 Task: Edit the theme color of the profile "Smith" to Beige.
Action: Mouse moved to (1093, 33)
Screenshot: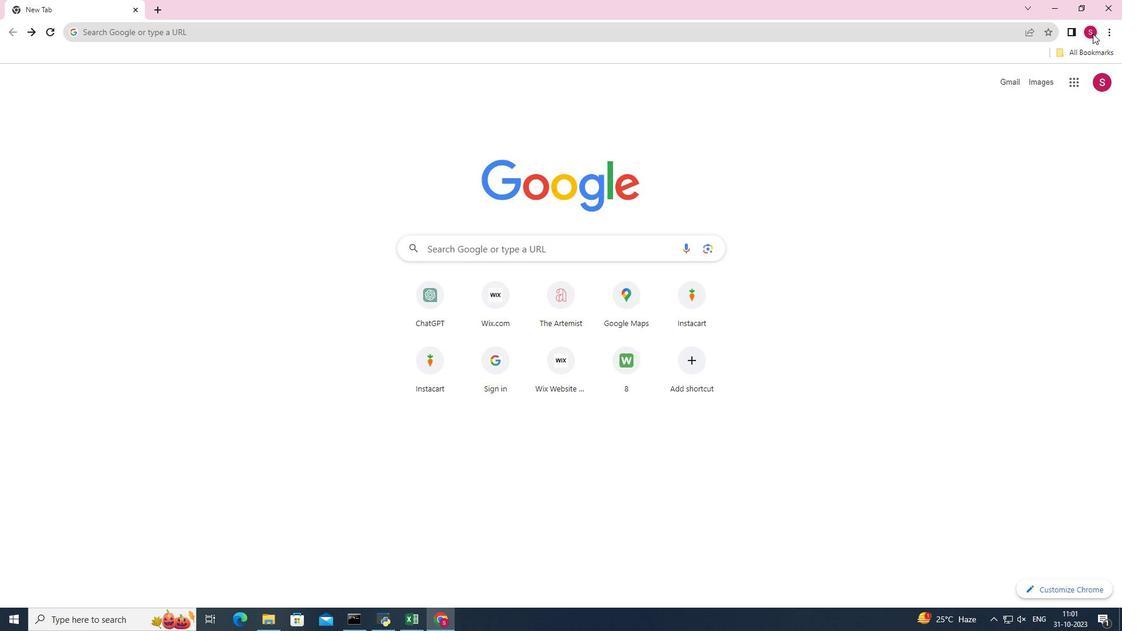 
Action: Mouse pressed left at (1093, 33)
Screenshot: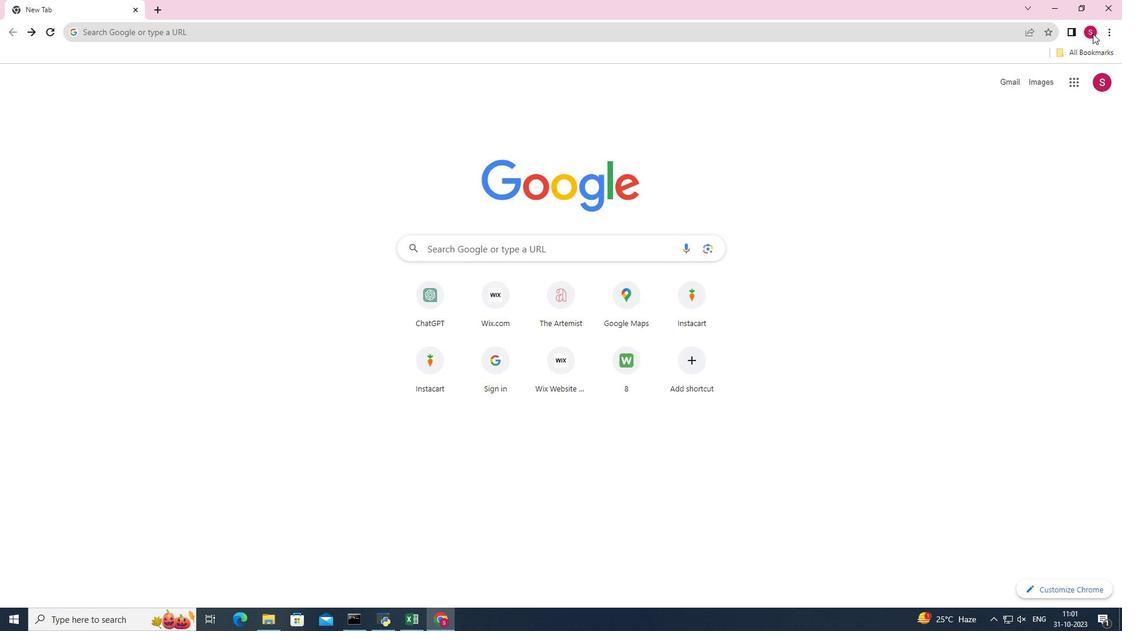 
Action: Mouse moved to (1082, 296)
Screenshot: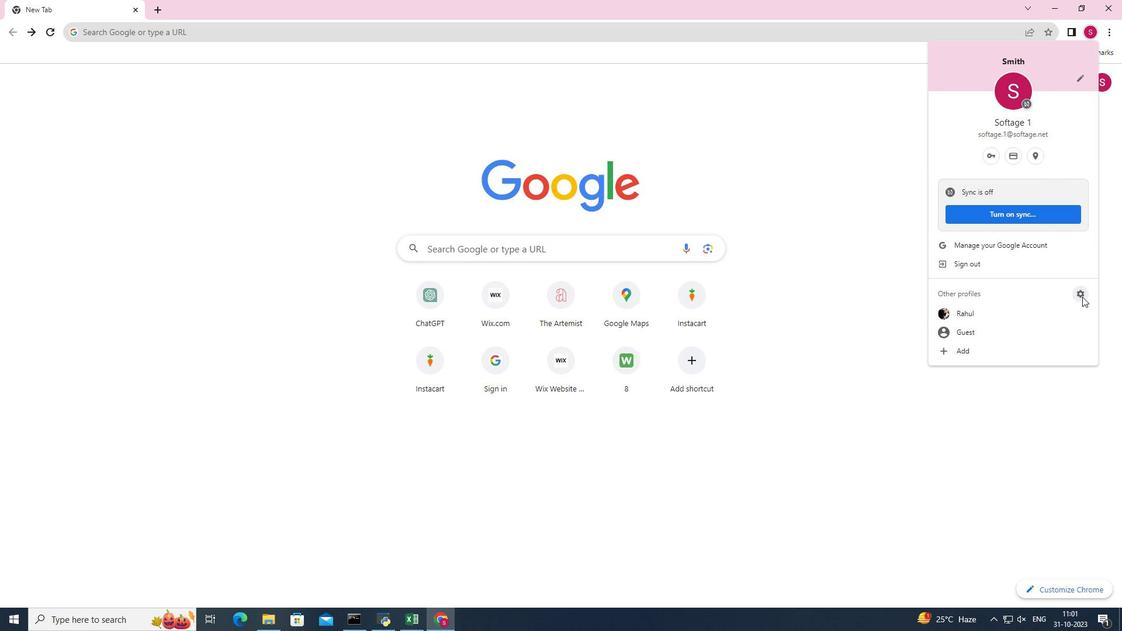
Action: Mouse pressed left at (1082, 296)
Screenshot: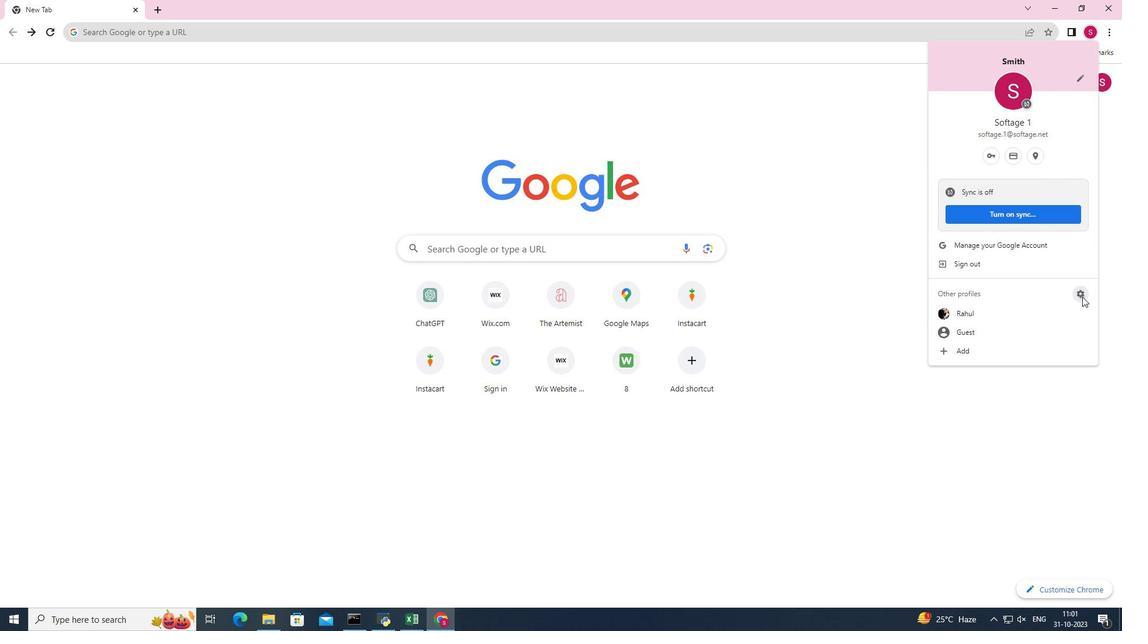 
Action: Mouse moved to (600, 315)
Screenshot: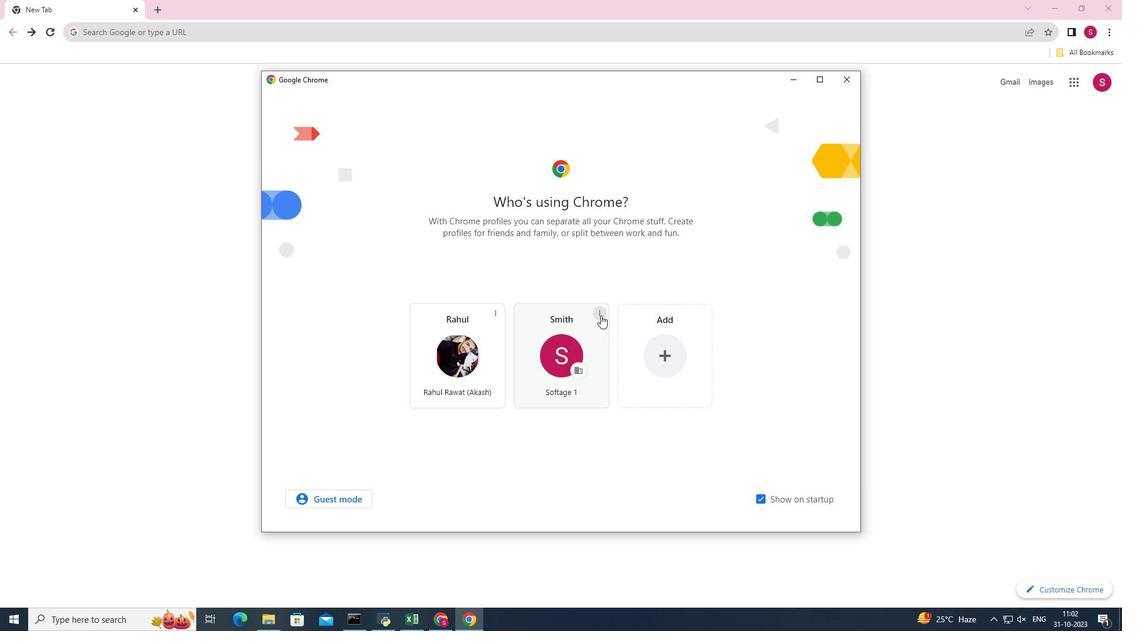 
Action: Mouse pressed left at (600, 315)
Screenshot: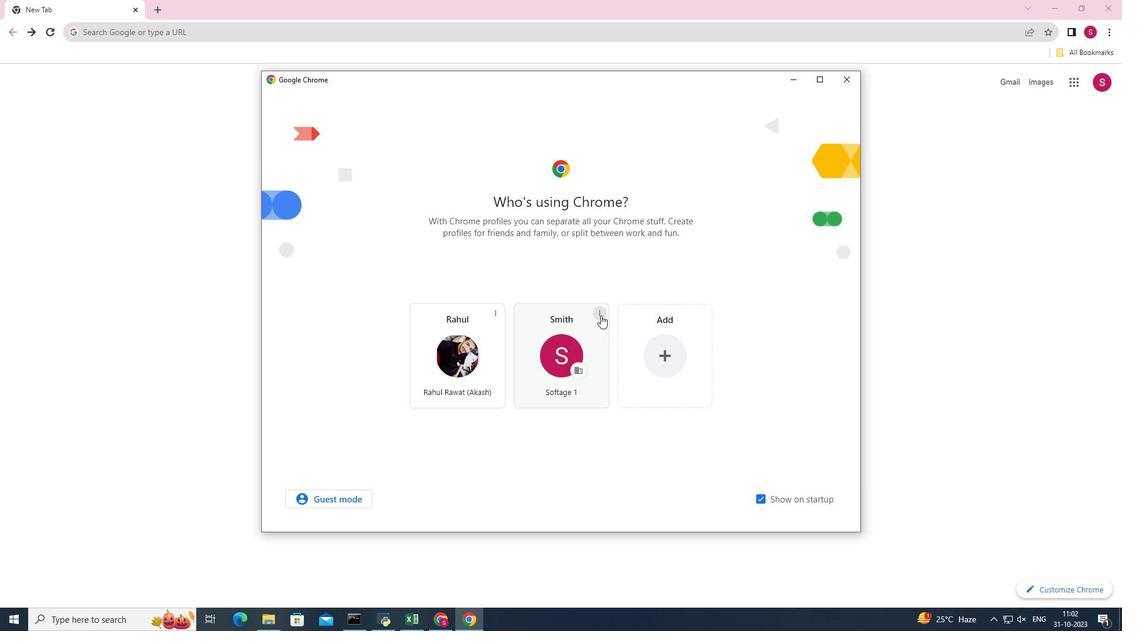 
Action: Mouse moved to (597, 317)
Screenshot: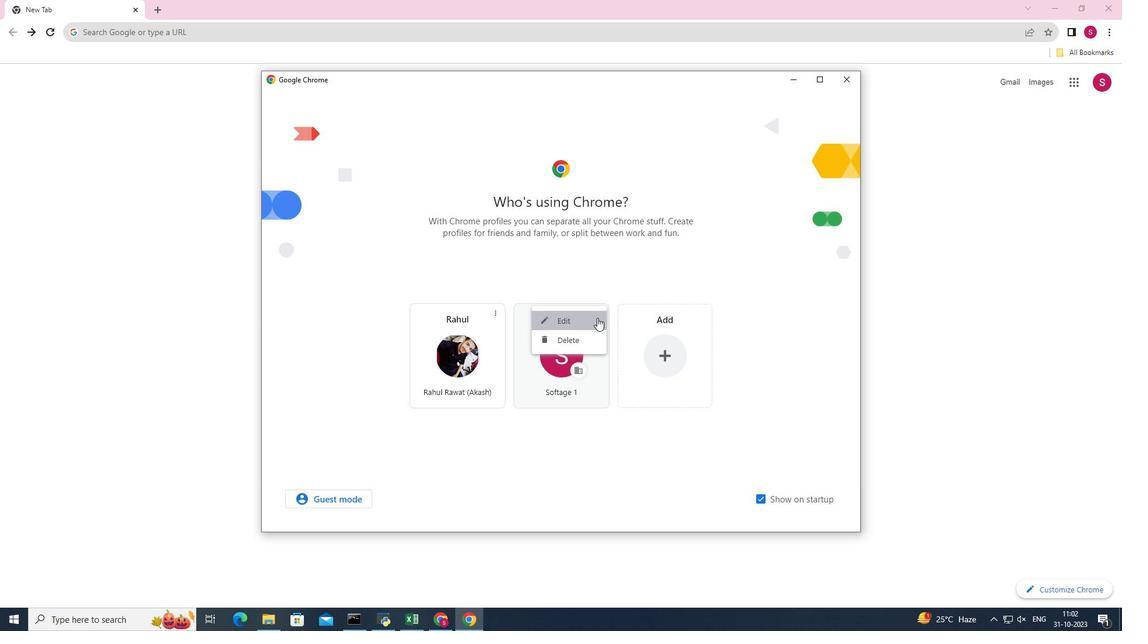 
Action: Mouse pressed left at (597, 317)
Screenshot: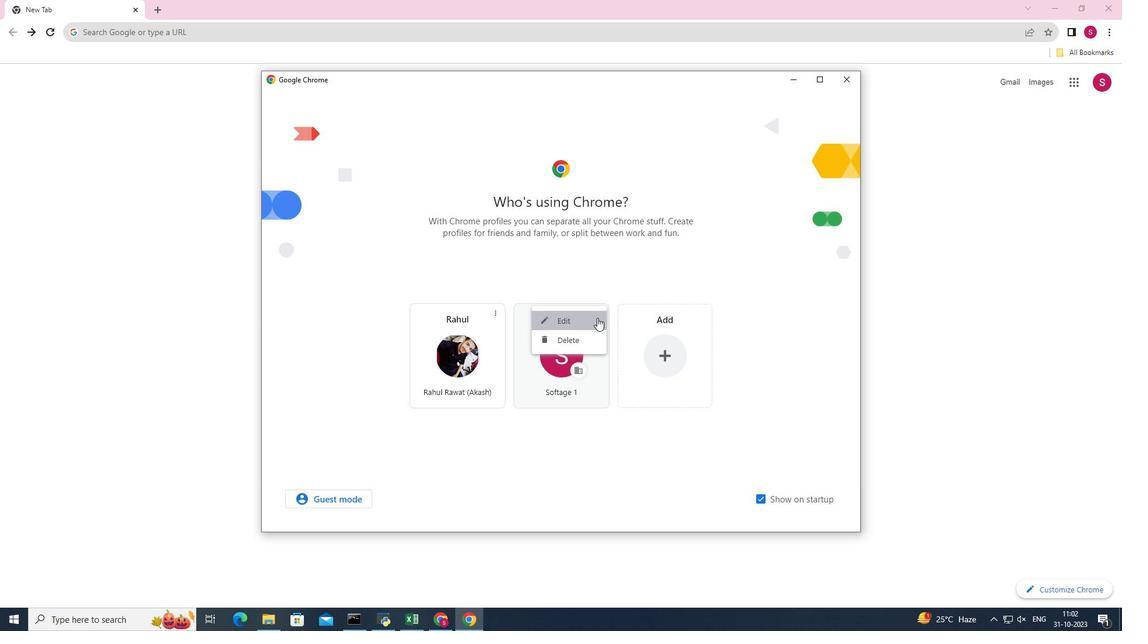 
Action: Mouse moved to (413, 340)
Screenshot: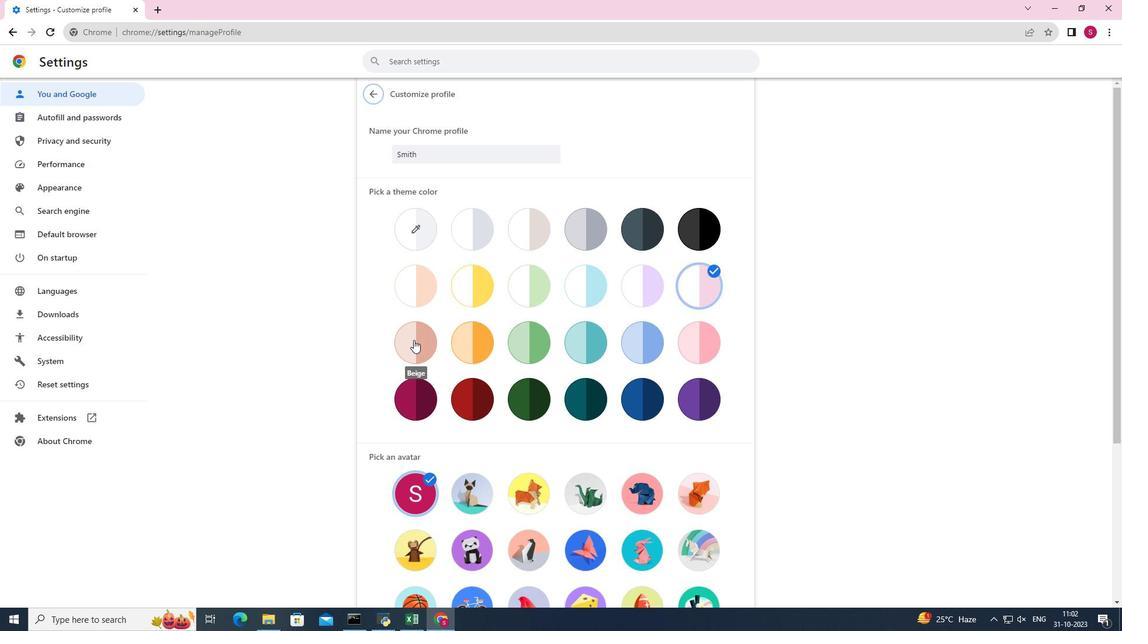 
Action: Mouse pressed left at (413, 340)
Screenshot: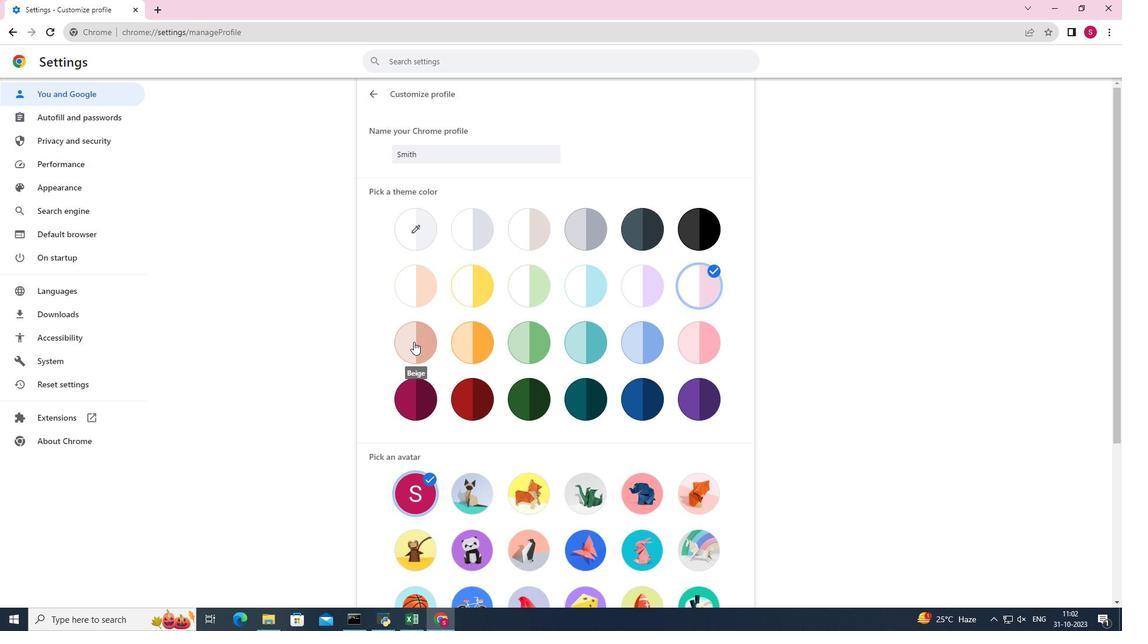 
Action: Mouse moved to (753, 339)
Screenshot: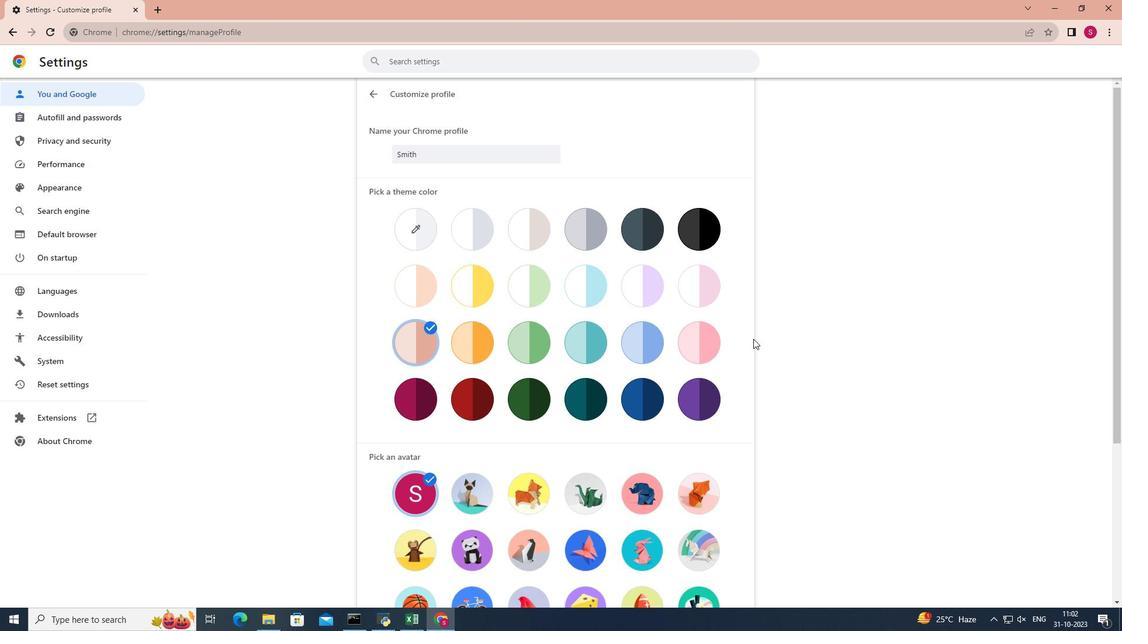 
